 Task: Print the page in black and white.
Action: Mouse moved to (38, 96)
Screenshot: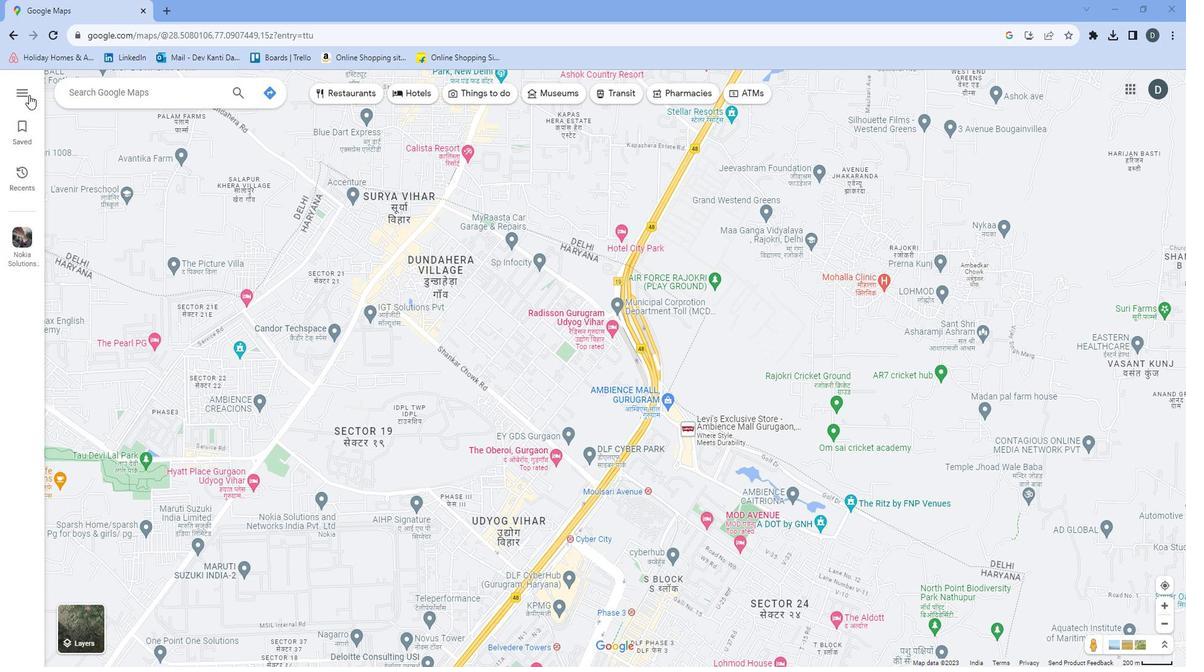 
Action: Mouse pressed left at (38, 96)
Screenshot: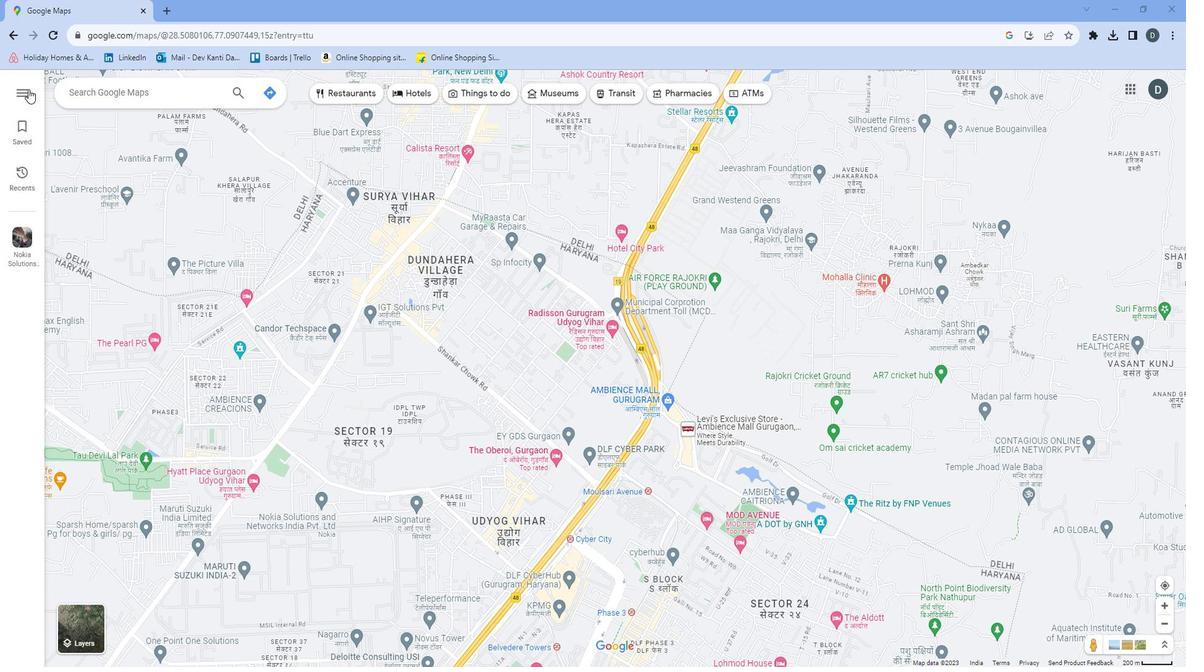 
Action: Mouse moved to (81, 329)
Screenshot: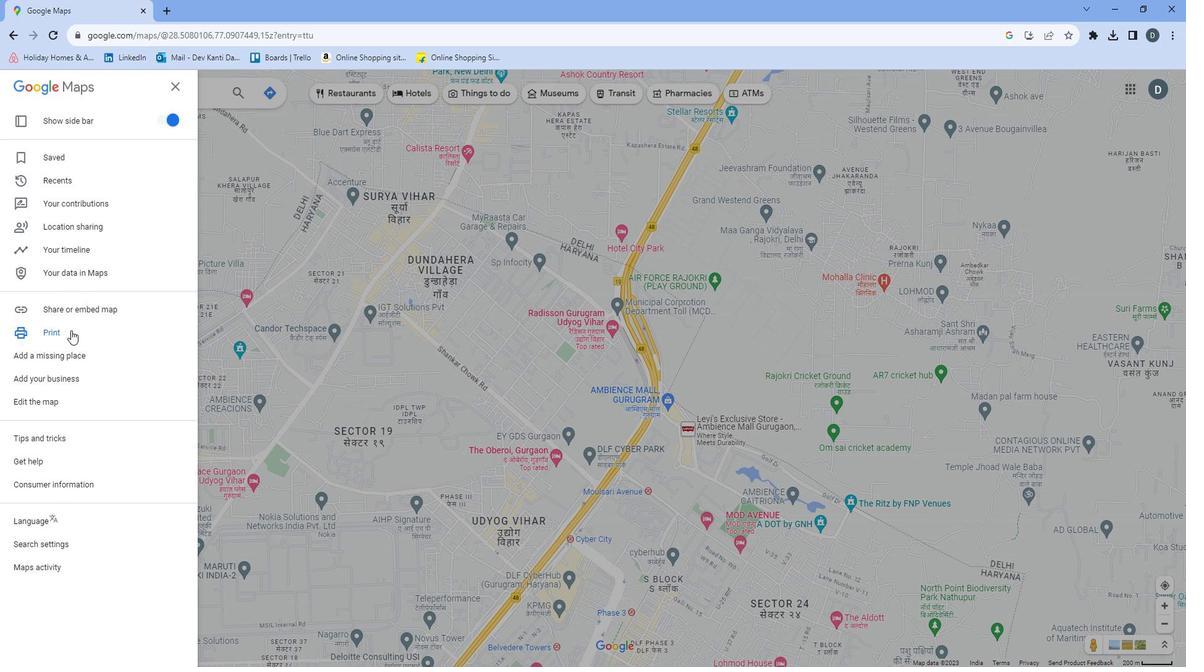 
Action: Mouse pressed left at (81, 329)
Screenshot: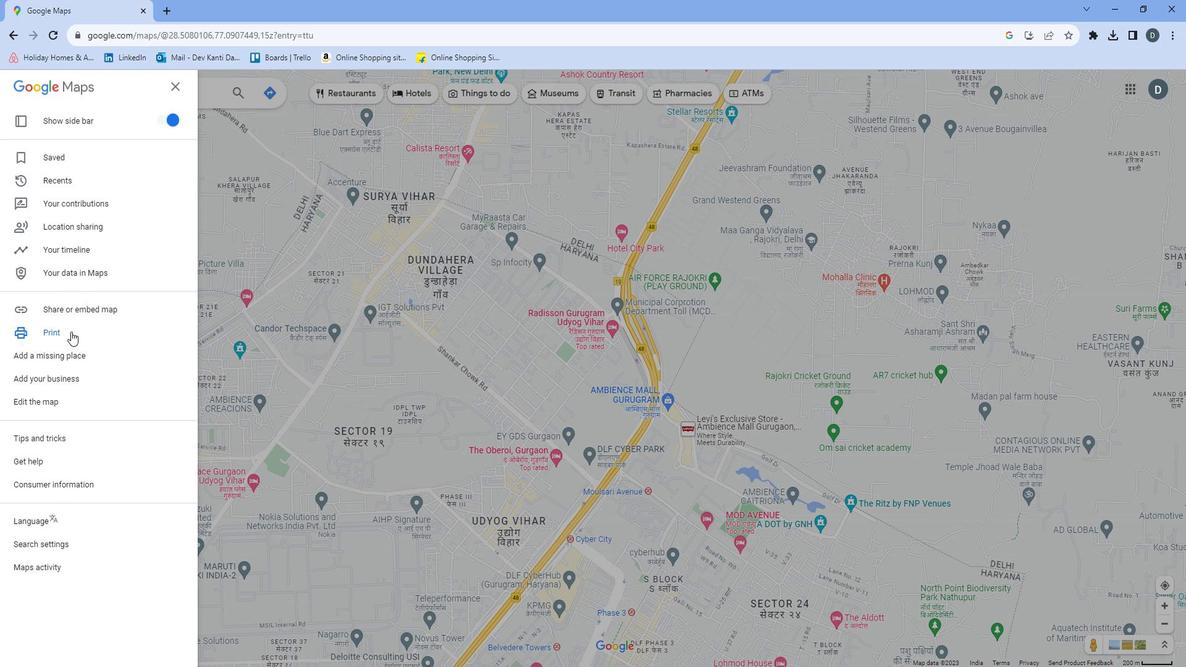 
Action: Mouse moved to (1153, 100)
Screenshot: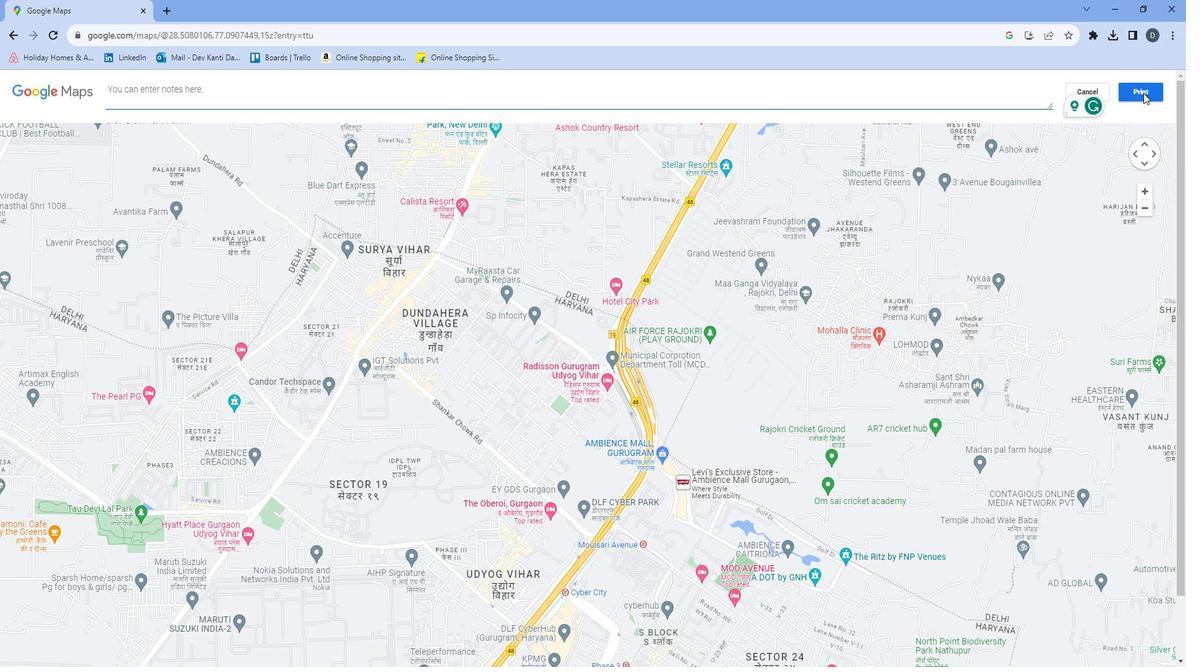 
Action: Mouse pressed left at (1153, 100)
Screenshot: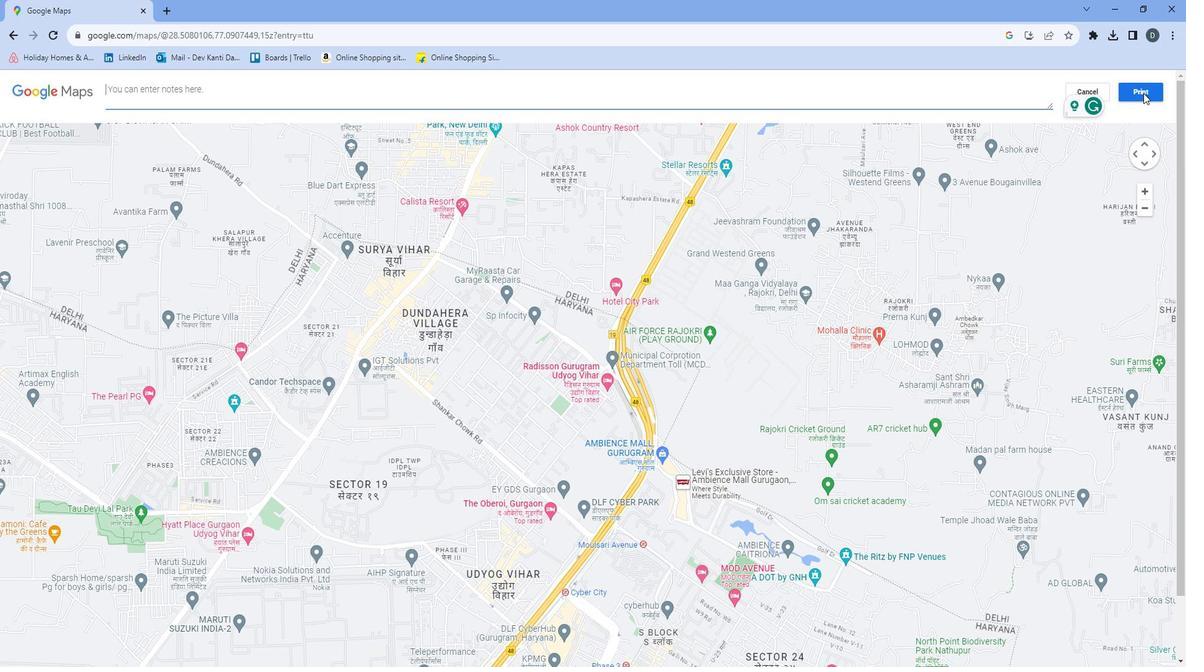 
Action: Mouse moved to (966, 210)
Screenshot: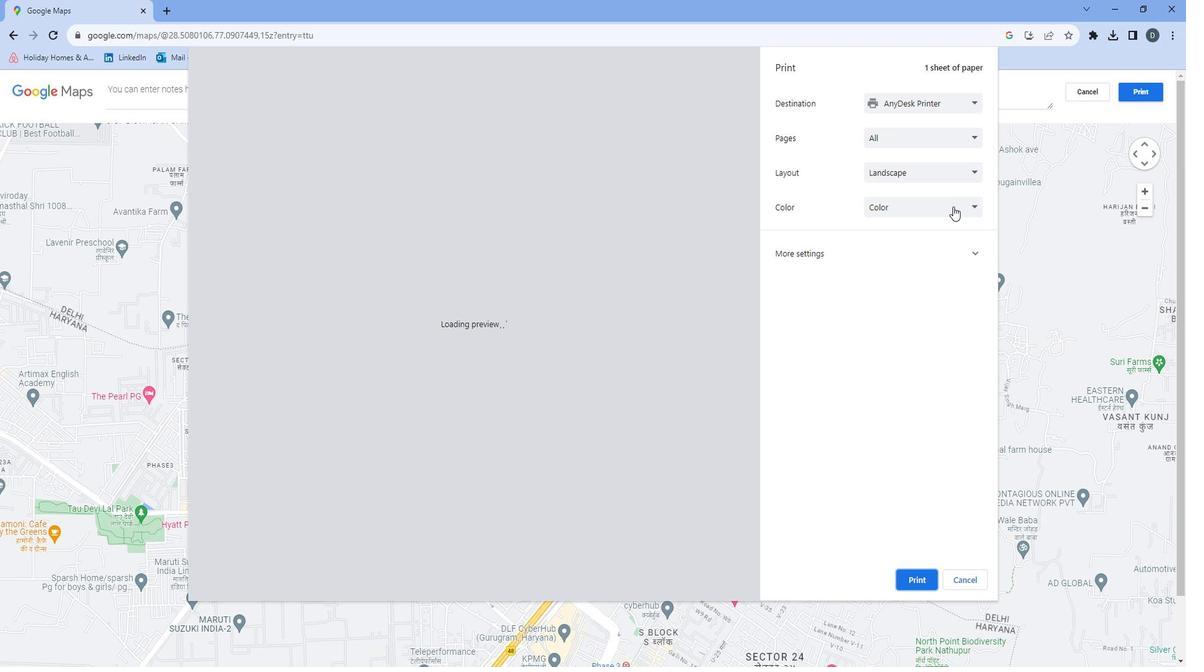 
Action: Mouse pressed left at (966, 210)
Screenshot: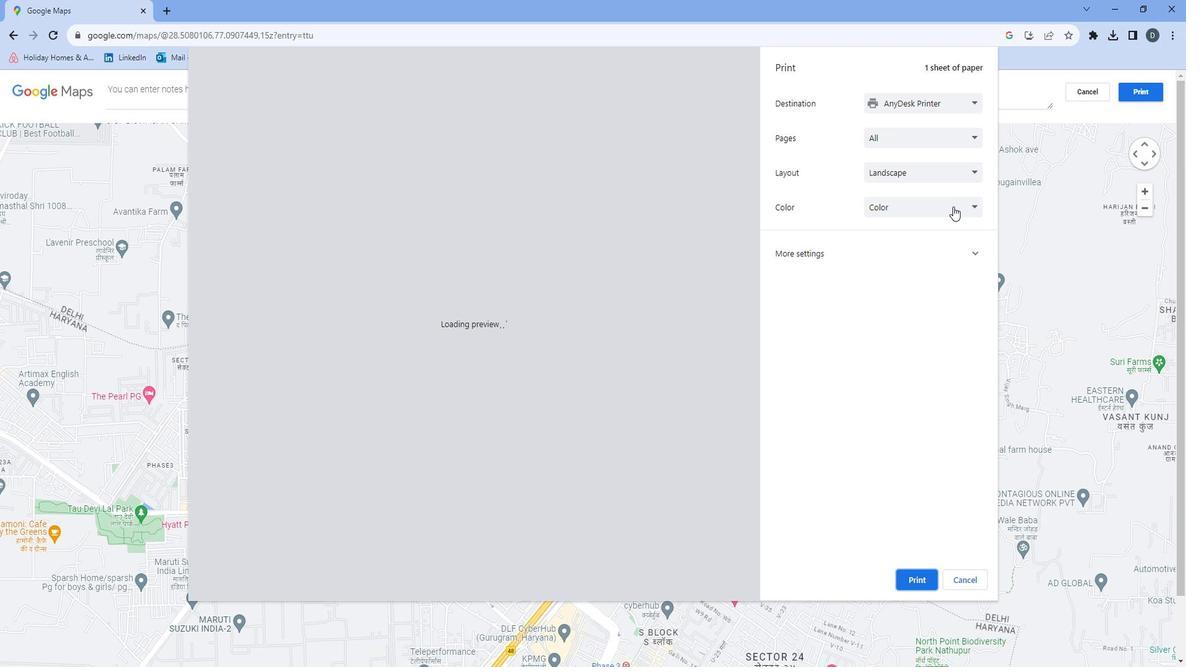 
Action: Mouse moved to (959, 228)
Screenshot: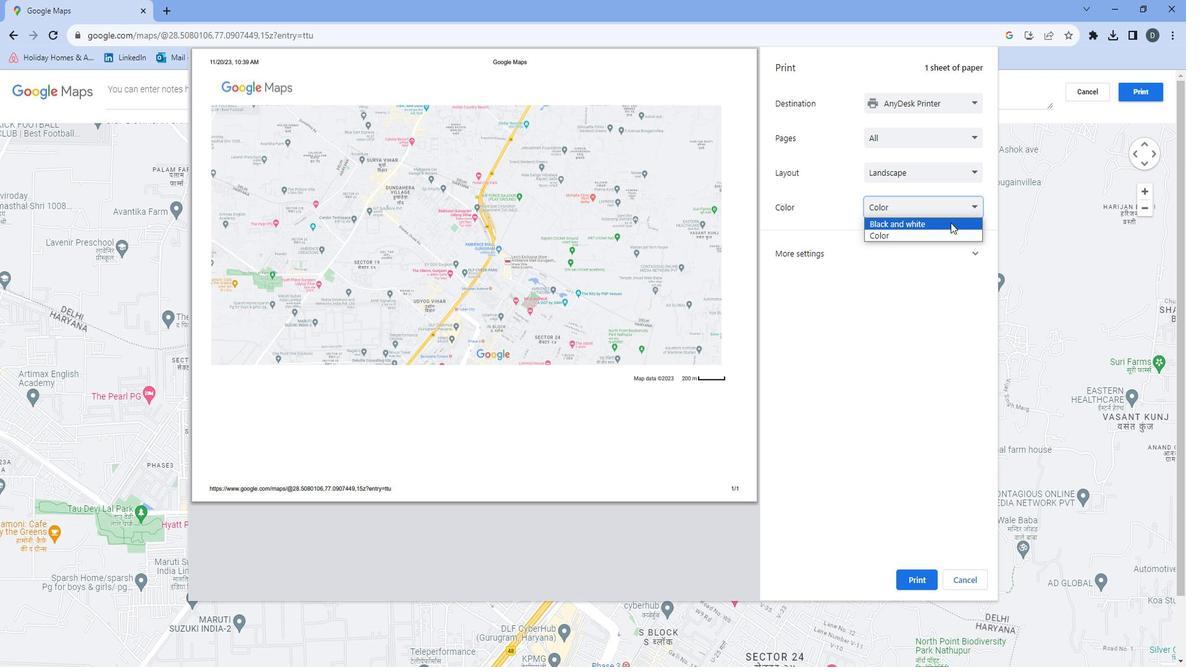 
Action: Mouse pressed left at (959, 228)
Screenshot: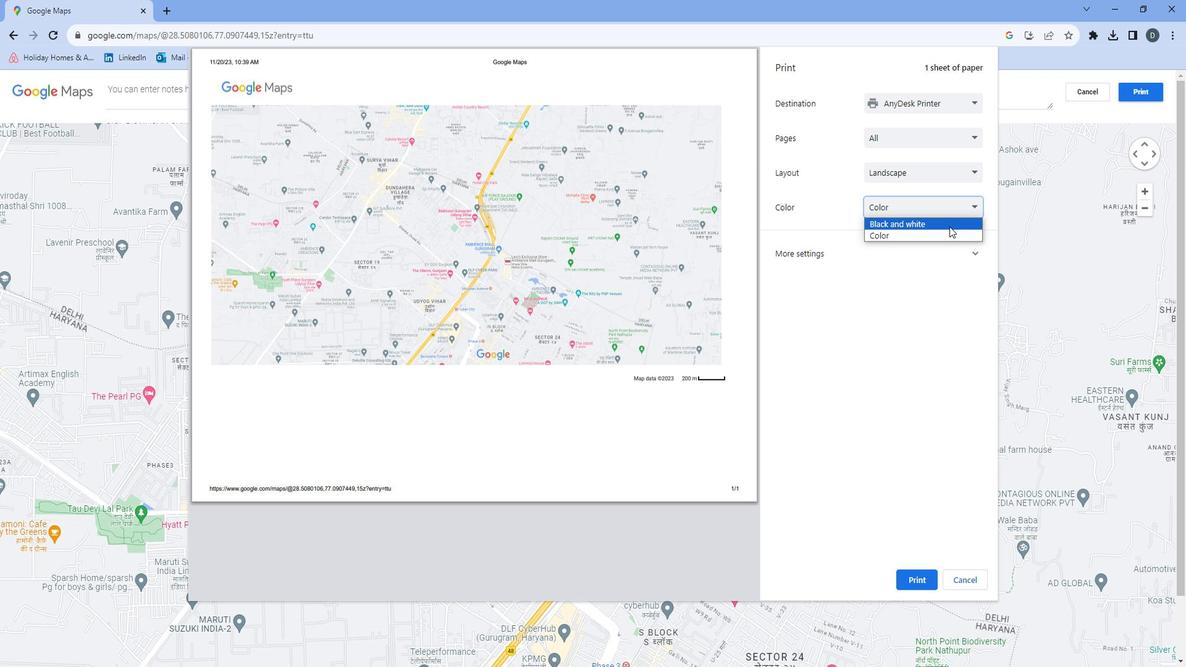 
Action: Mouse moved to (921, 565)
Screenshot: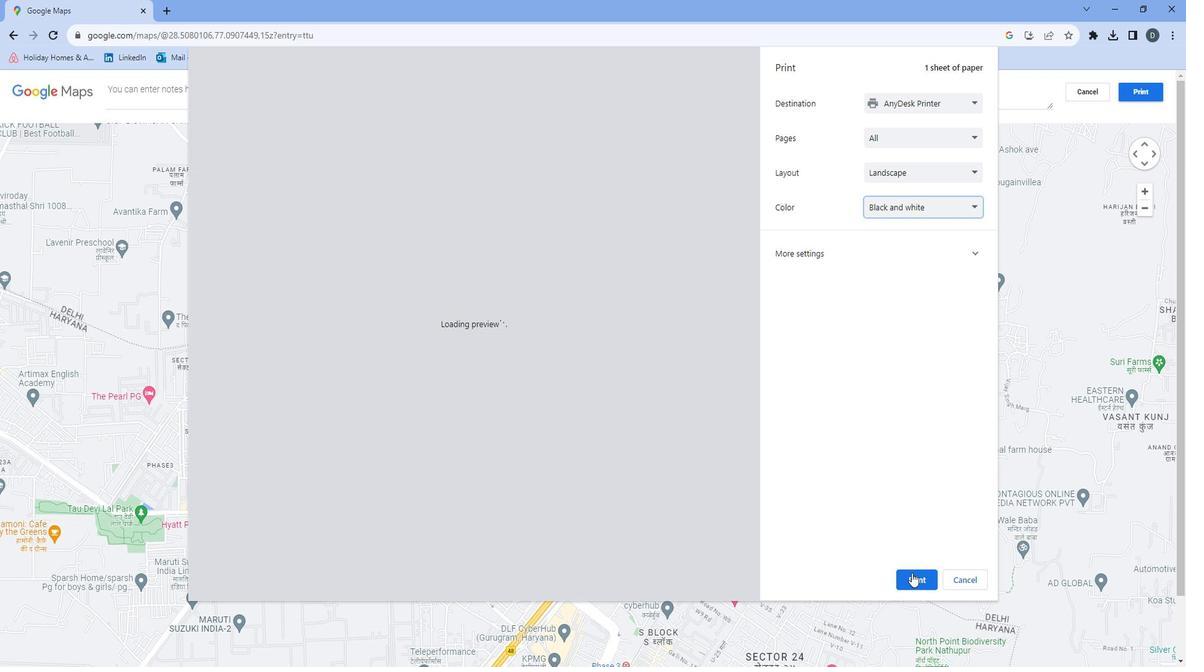 
Action: Mouse pressed left at (921, 565)
Screenshot: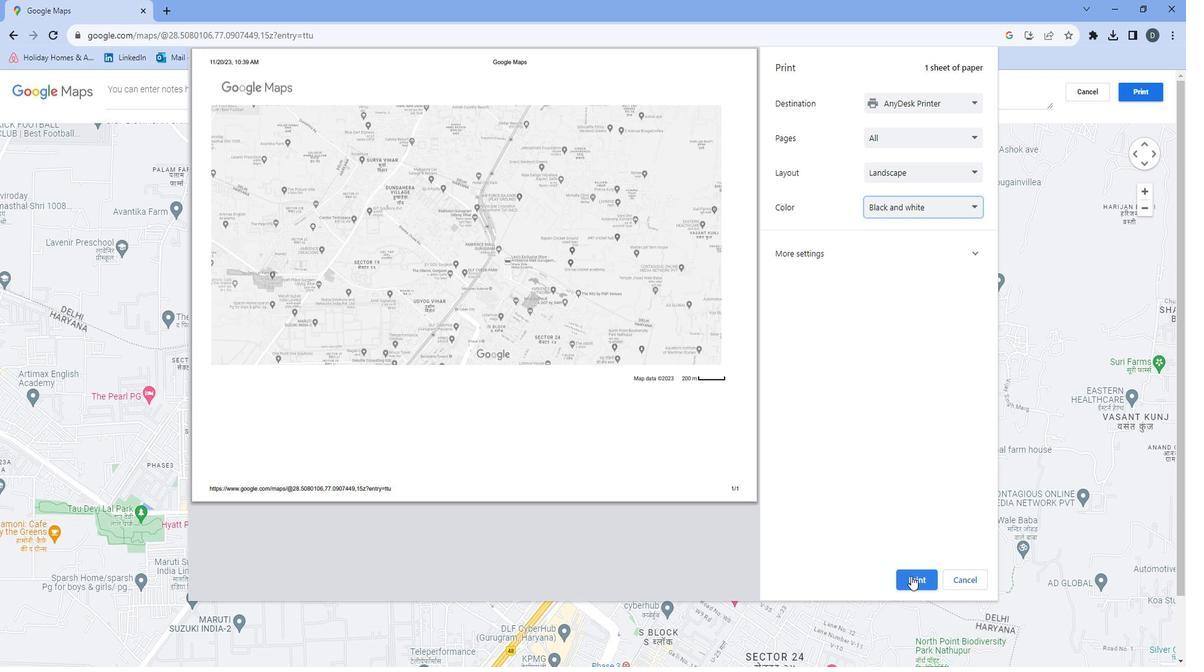 
